 Task: Create a rule from the Routing list, Task moved to a section -> Set Priority in the project BoostTech , set the section as Done clear the priority
Action: Mouse moved to (377, 408)
Screenshot: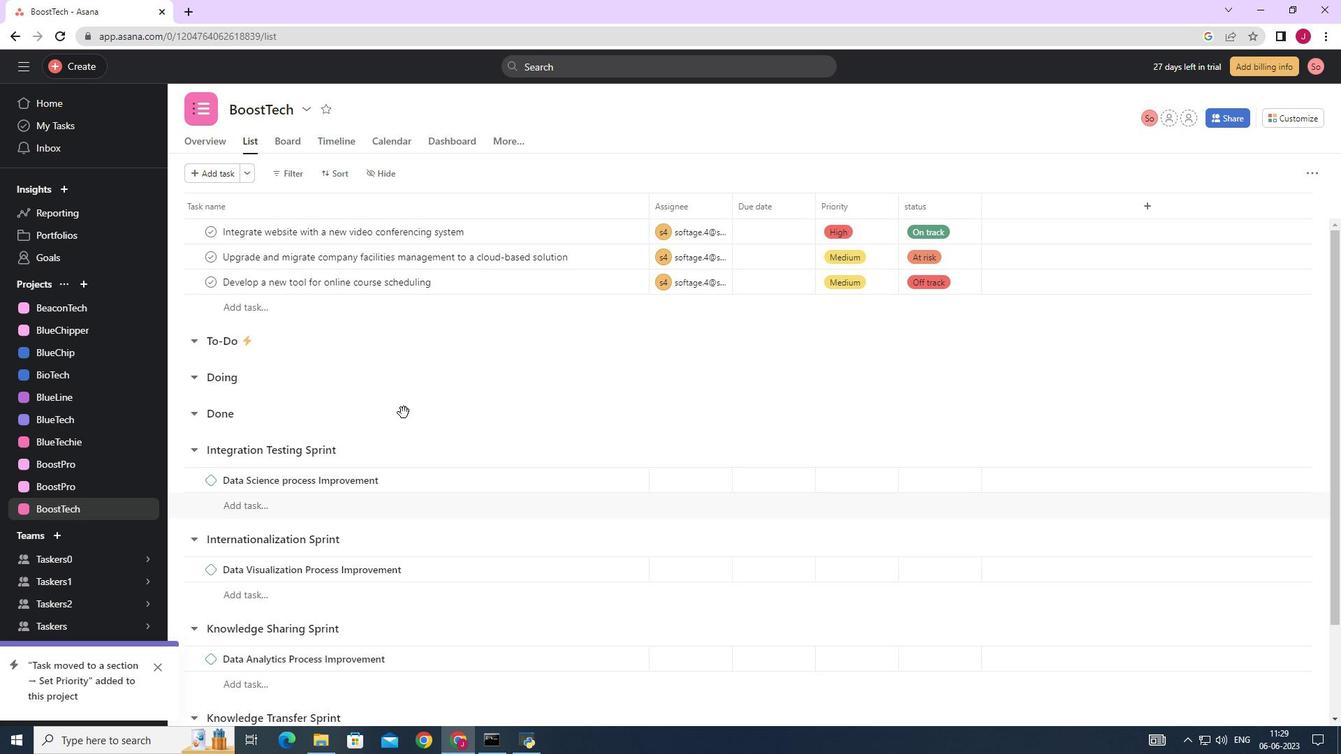 
Action: Mouse scrolled (377, 408) with delta (0, 0)
Screenshot: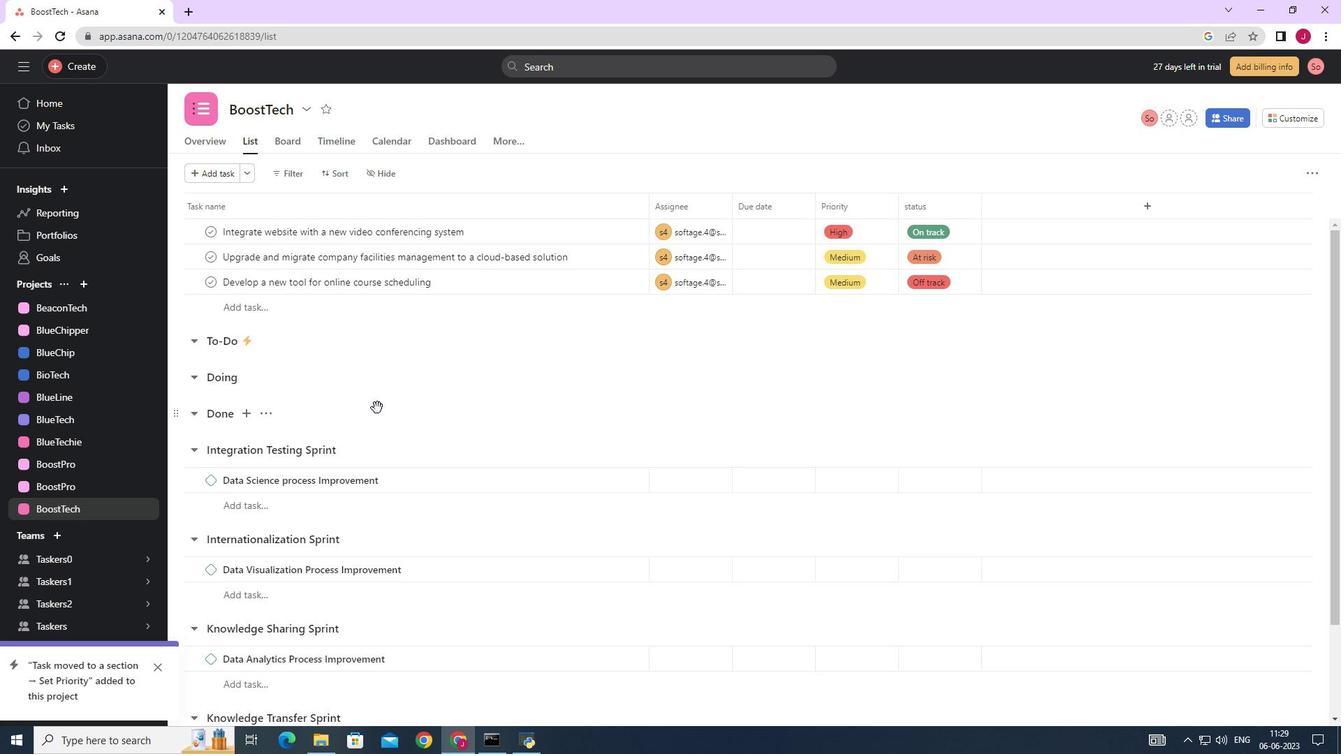 
Action: Mouse scrolled (377, 408) with delta (0, 0)
Screenshot: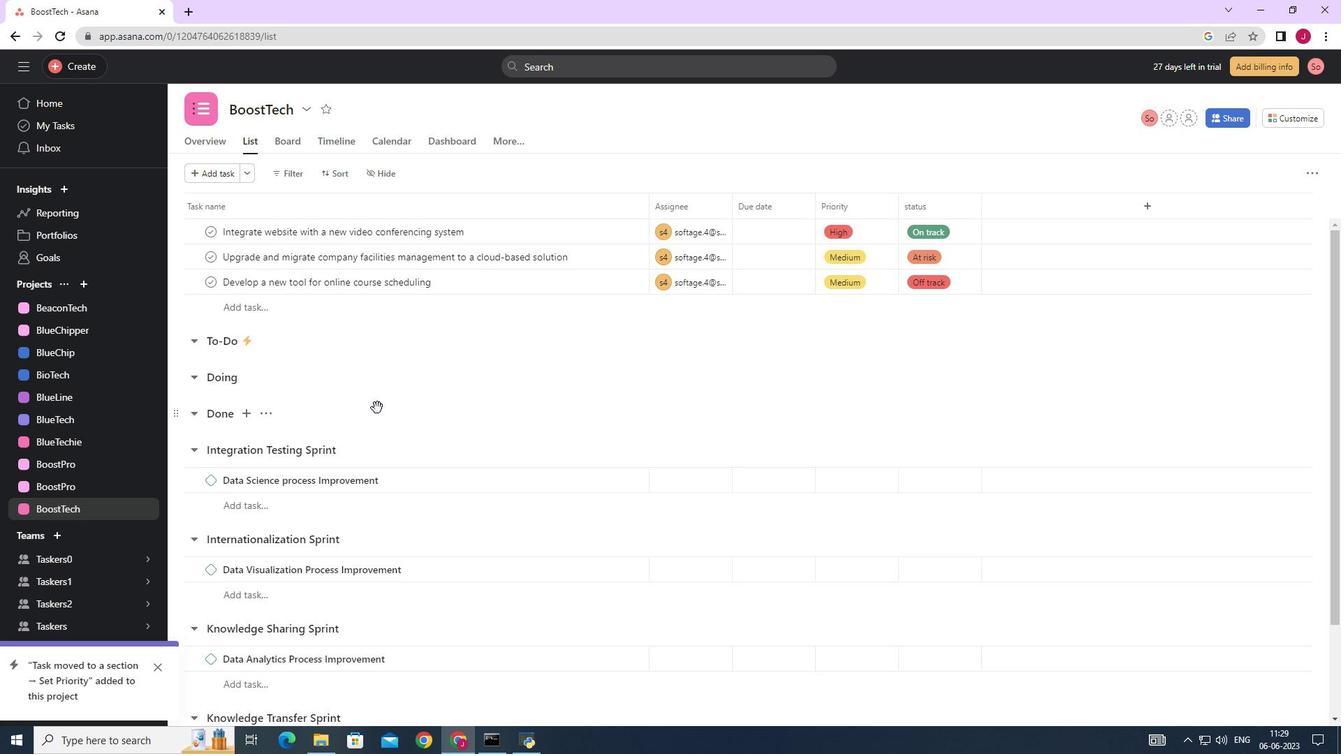
Action: Mouse scrolled (377, 408) with delta (0, 0)
Screenshot: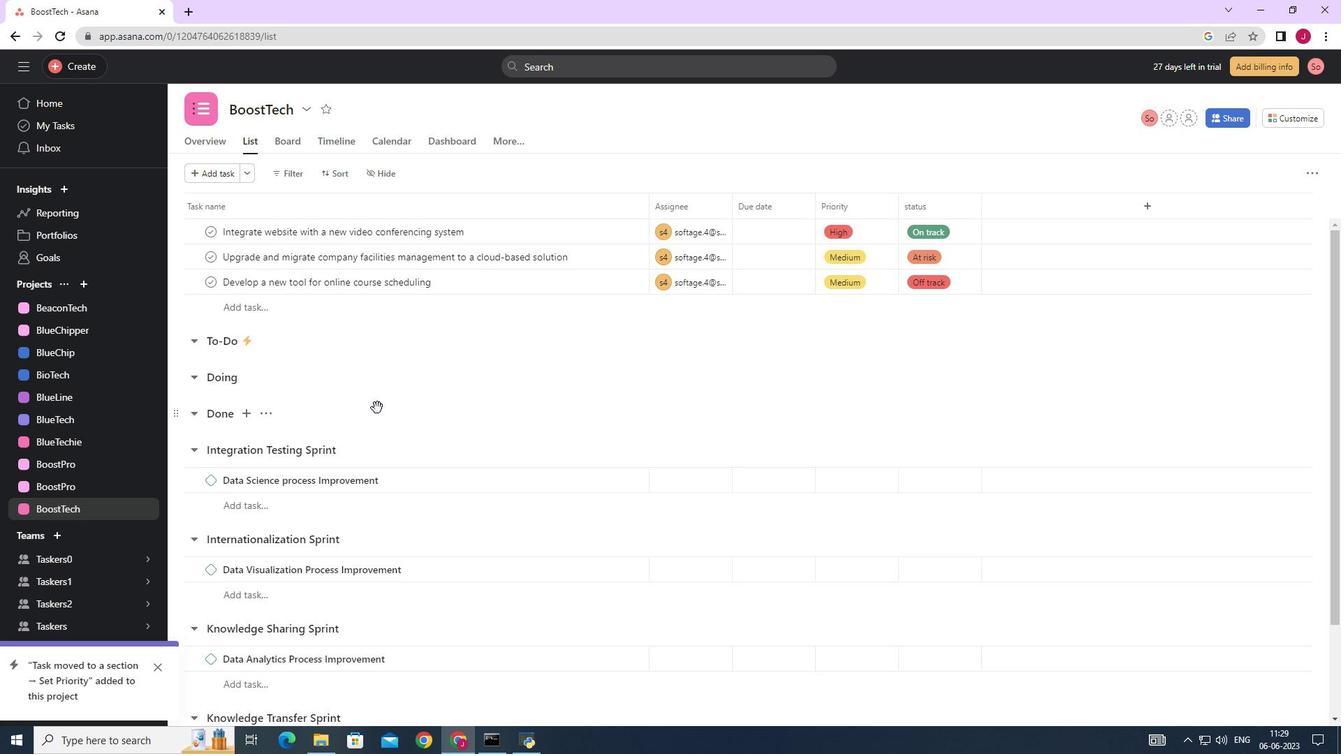 
Action: Mouse moved to (1296, 113)
Screenshot: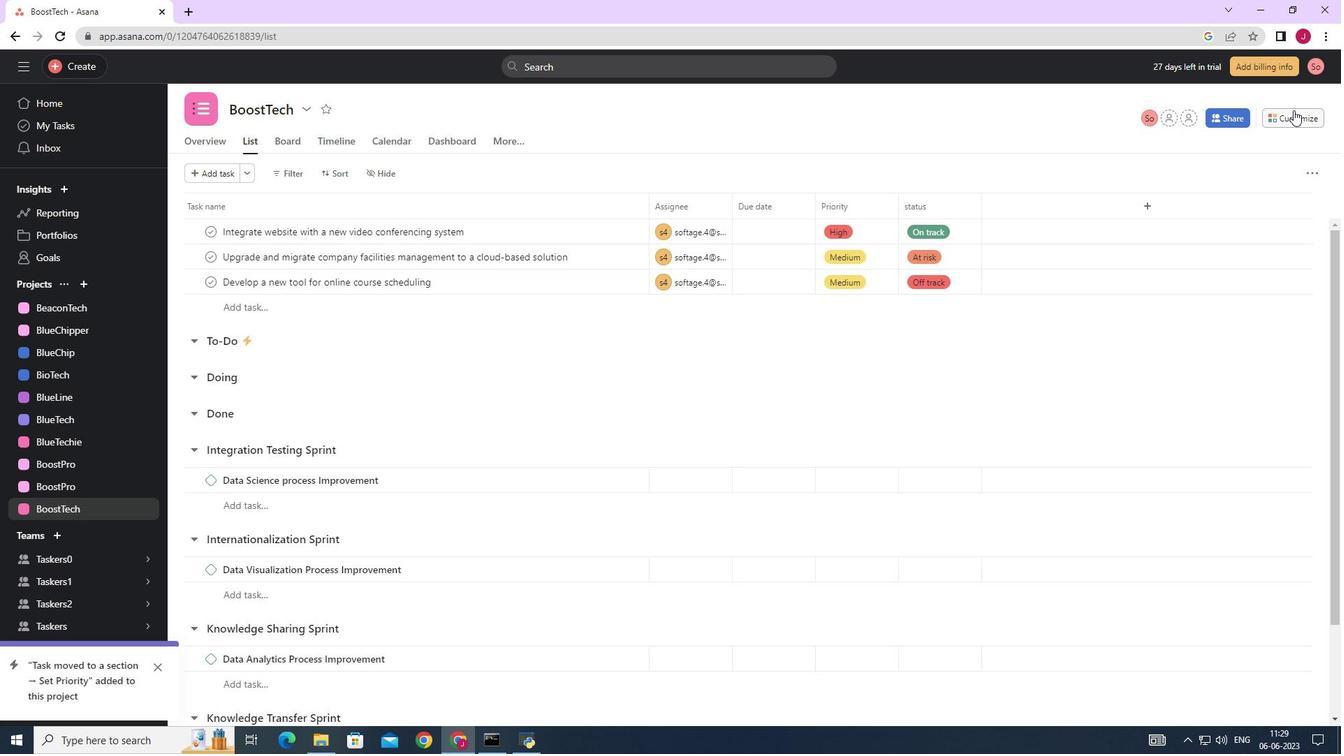
Action: Mouse pressed left at (1296, 113)
Screenshot: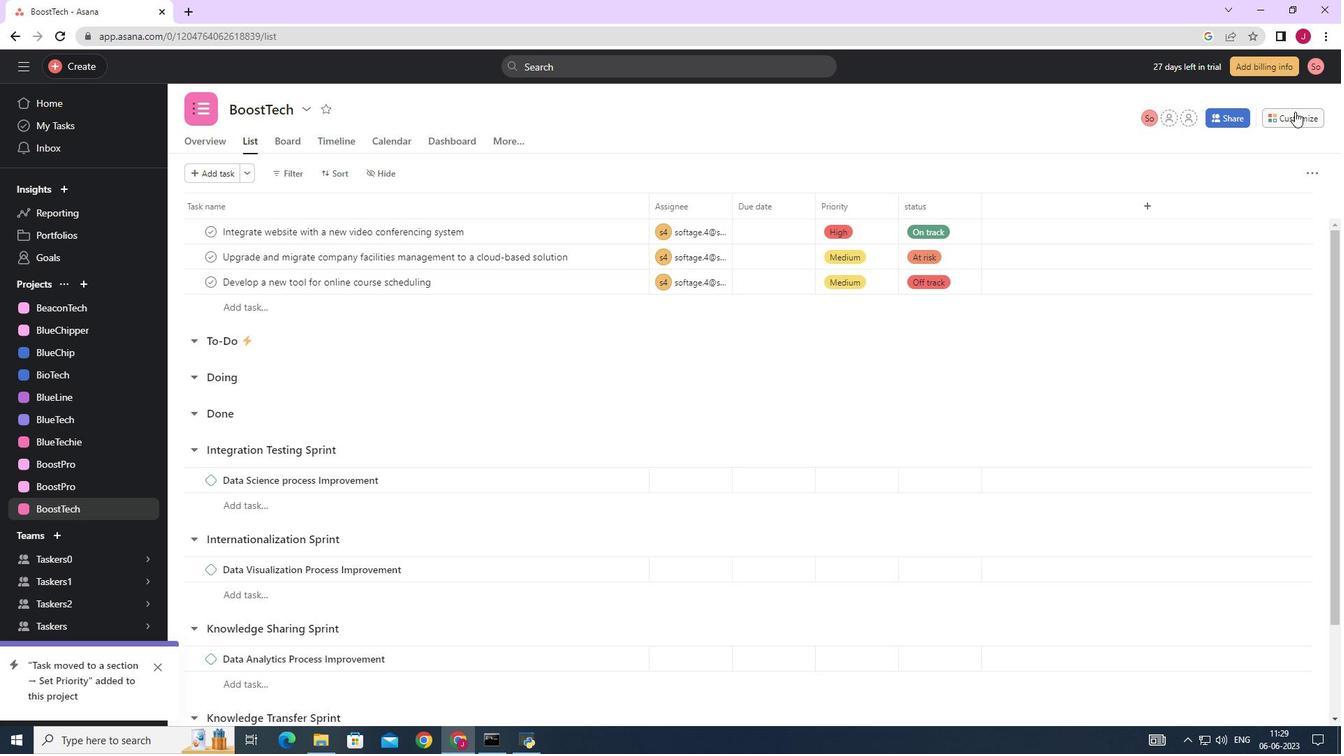 
Action: Mouse moved to (1051, 308)
Screenshot: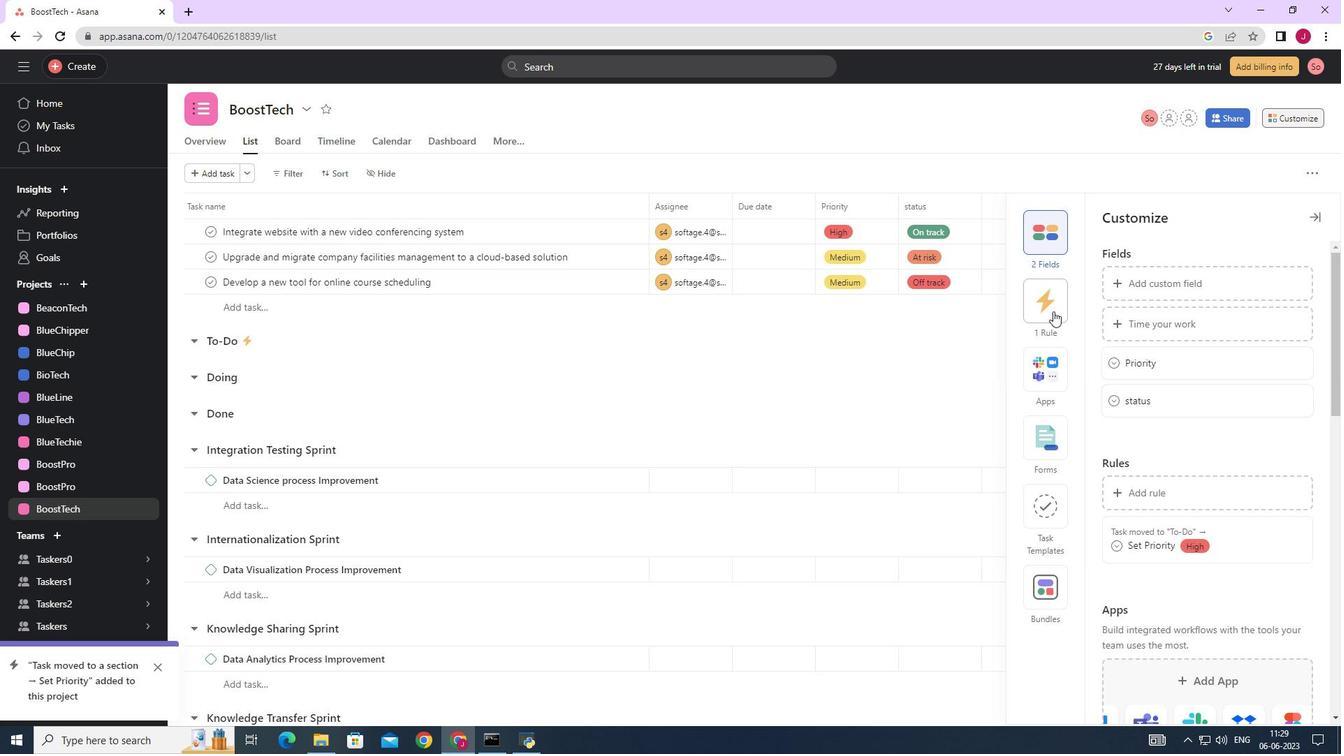 
Action: Mouse pressed left at (1051, 308)
Screenshot: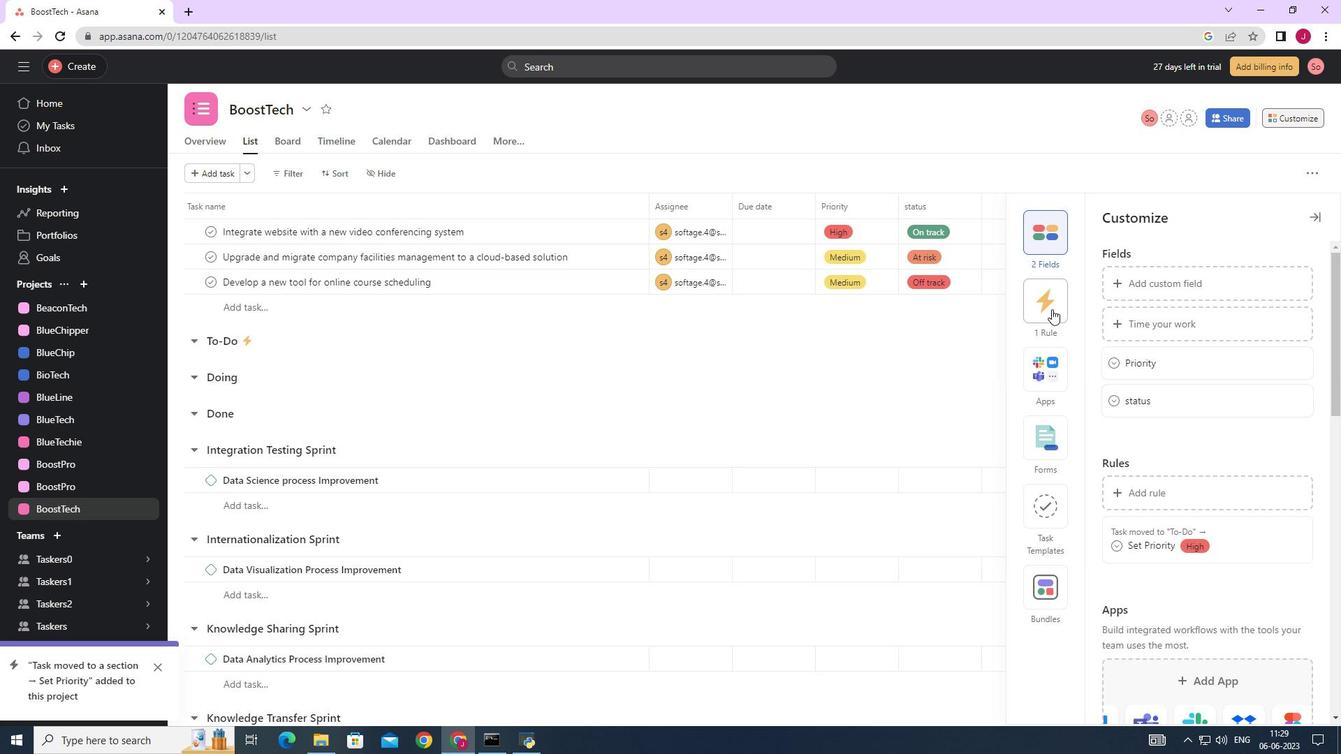 
Action: Mouse moved to (1156, 282)
Screenshot: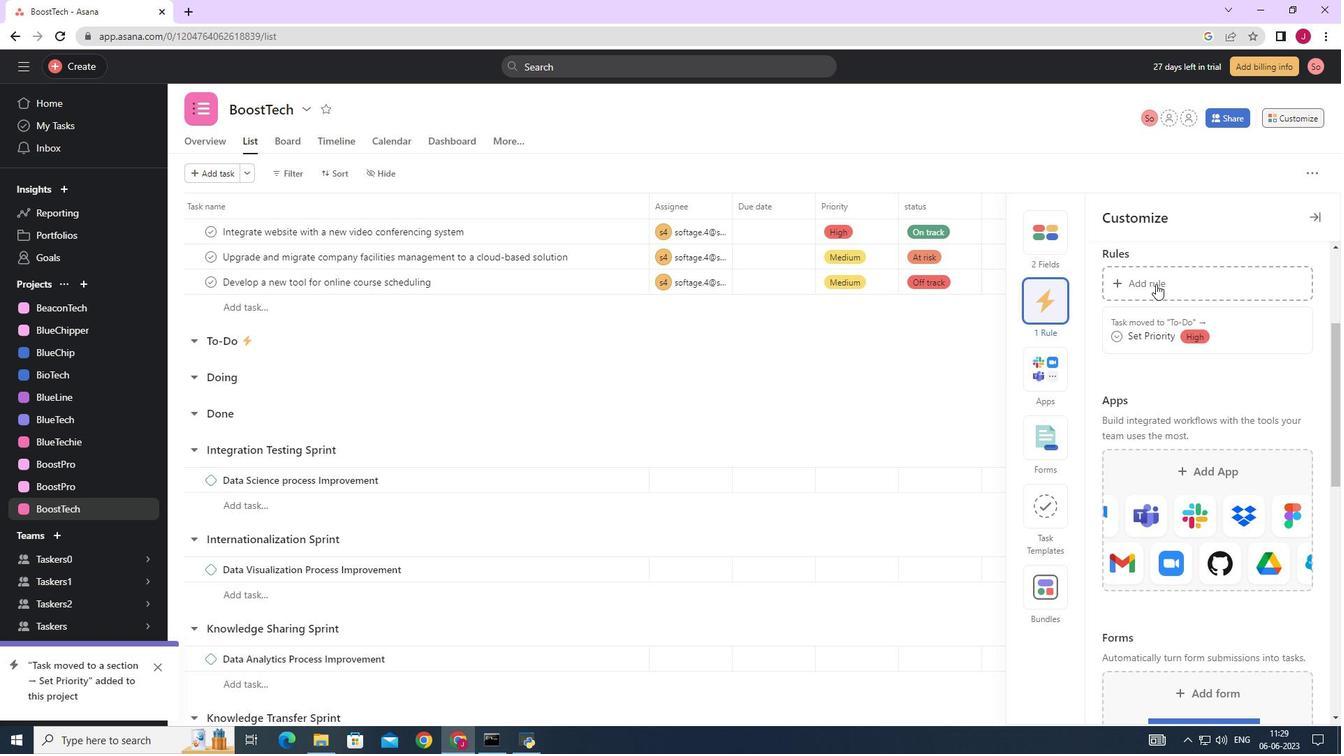
Action: Mouse pressed left at (1156, 282)
Screenshot: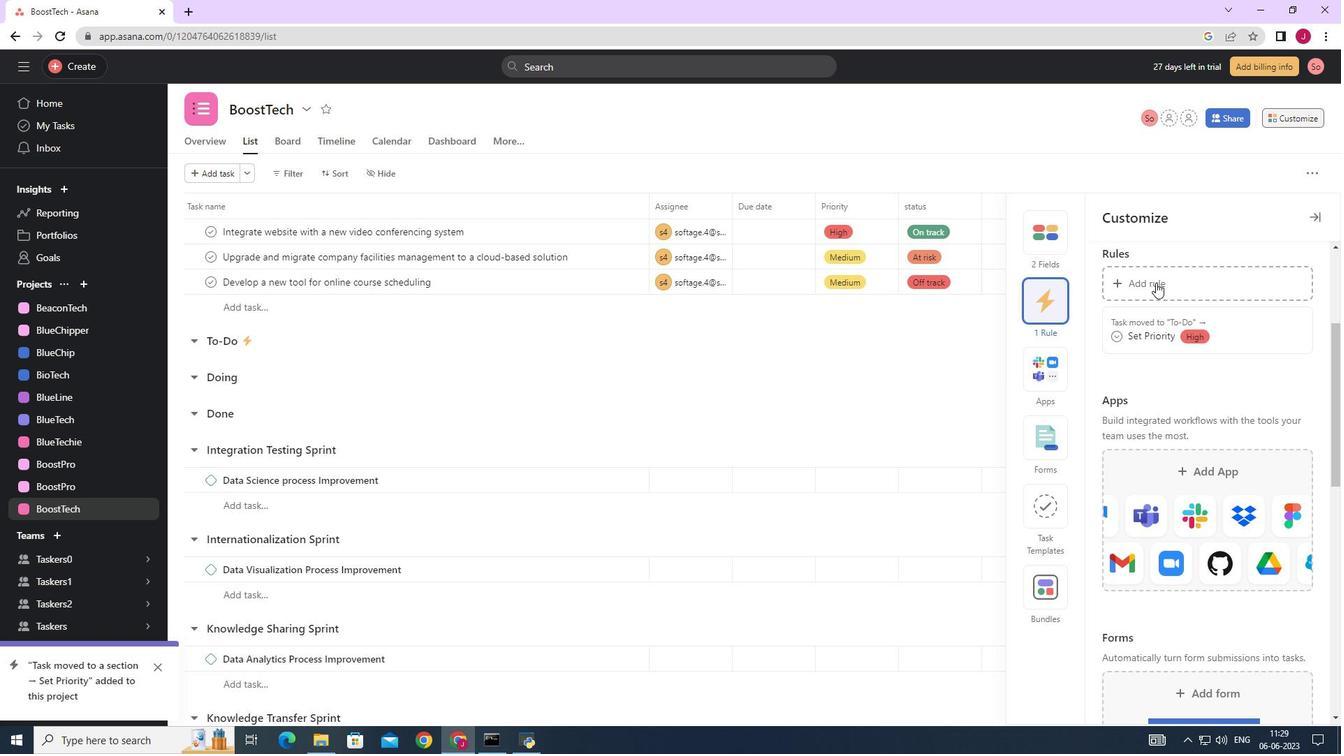 
Action: Mouse moved to (303, 188)
Screenshot: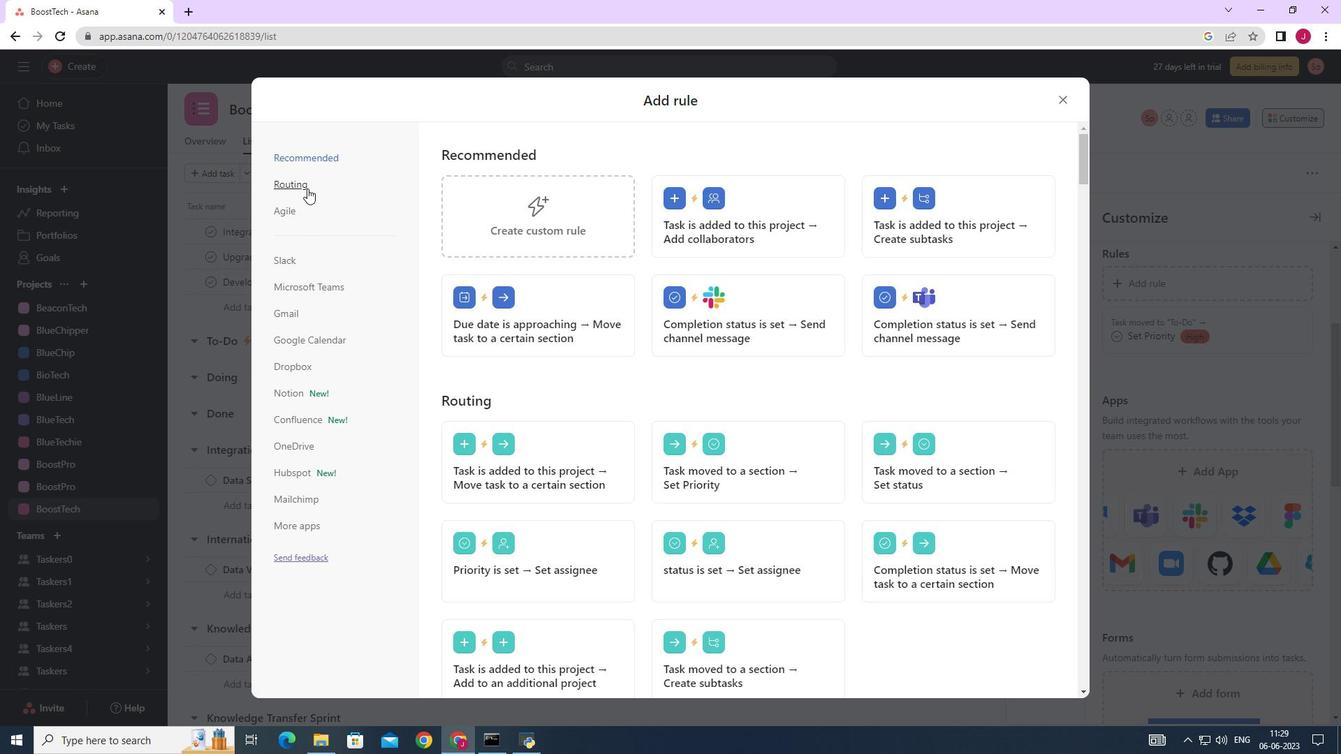 
Action: Mouse pressed left at (303, 188)
Screenshot: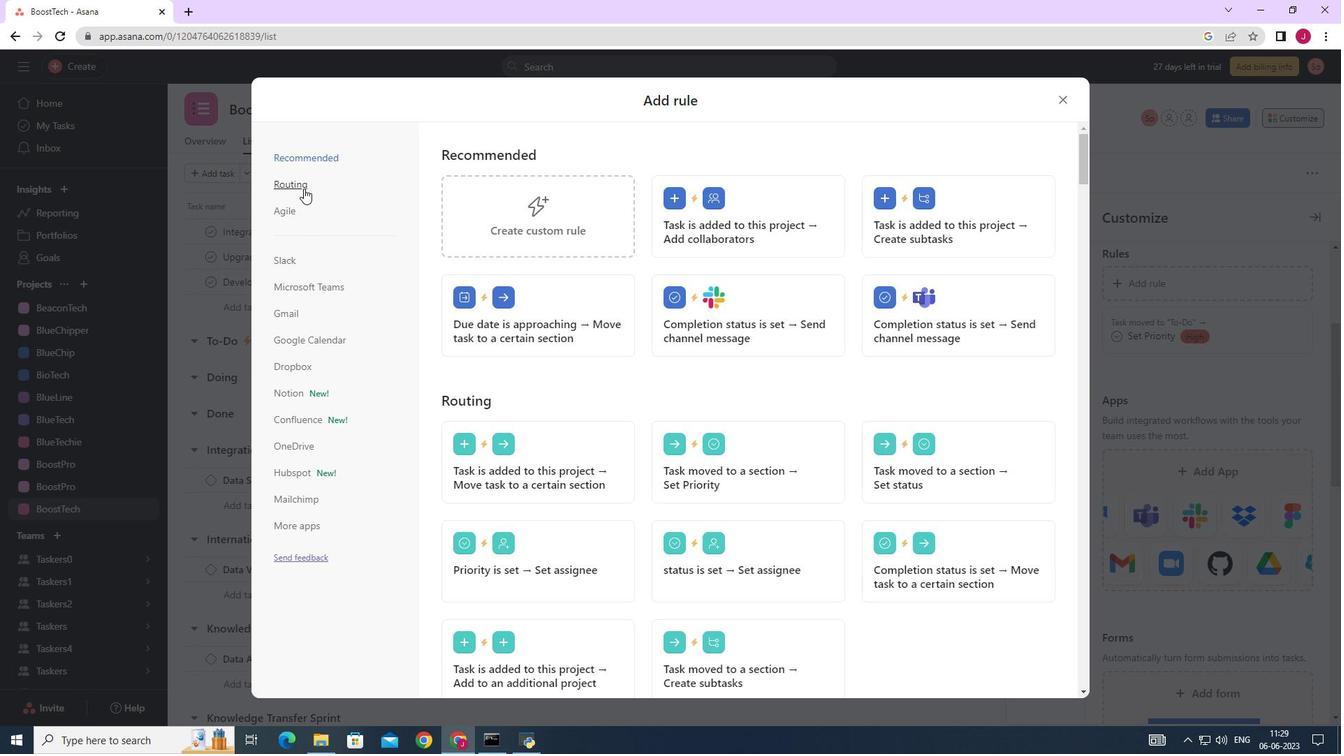 
Action: Mouse moved to (721, 210)
Screenshot: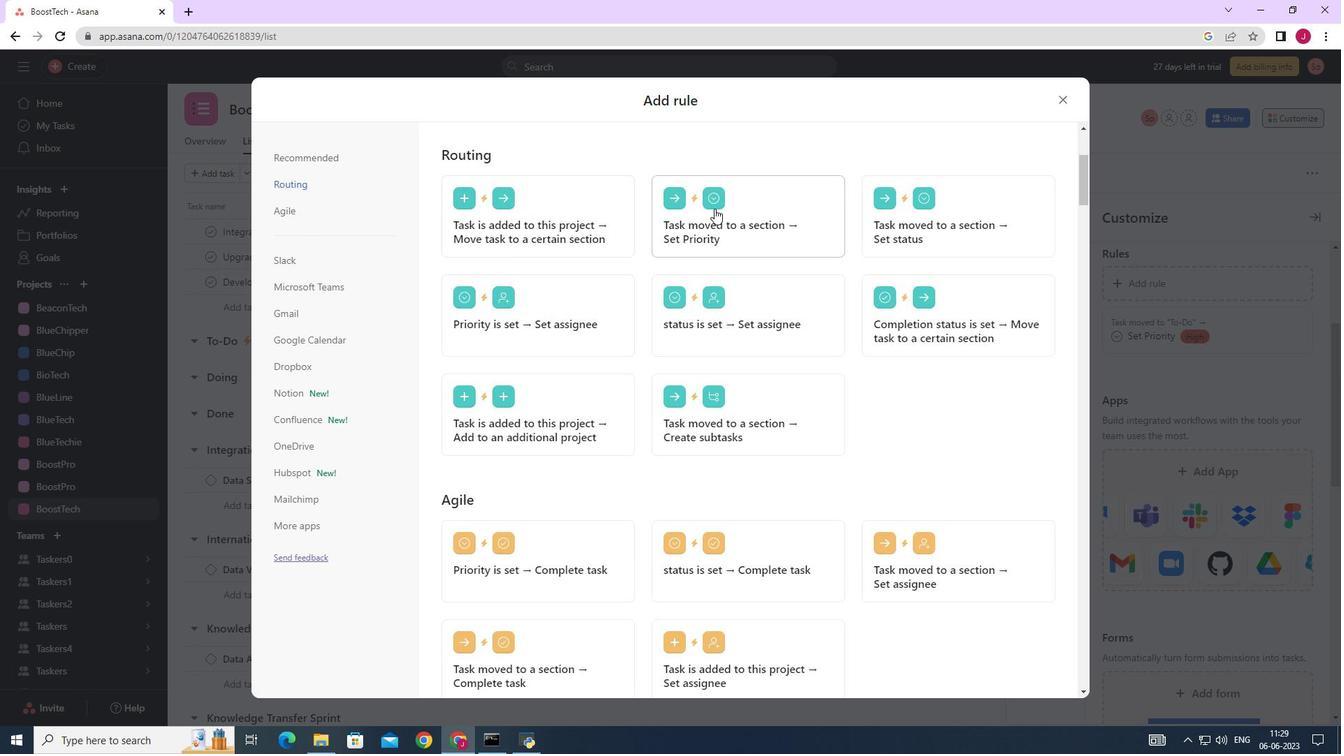 
Action: Mouse pressed left at (721, 210)
Screenshot: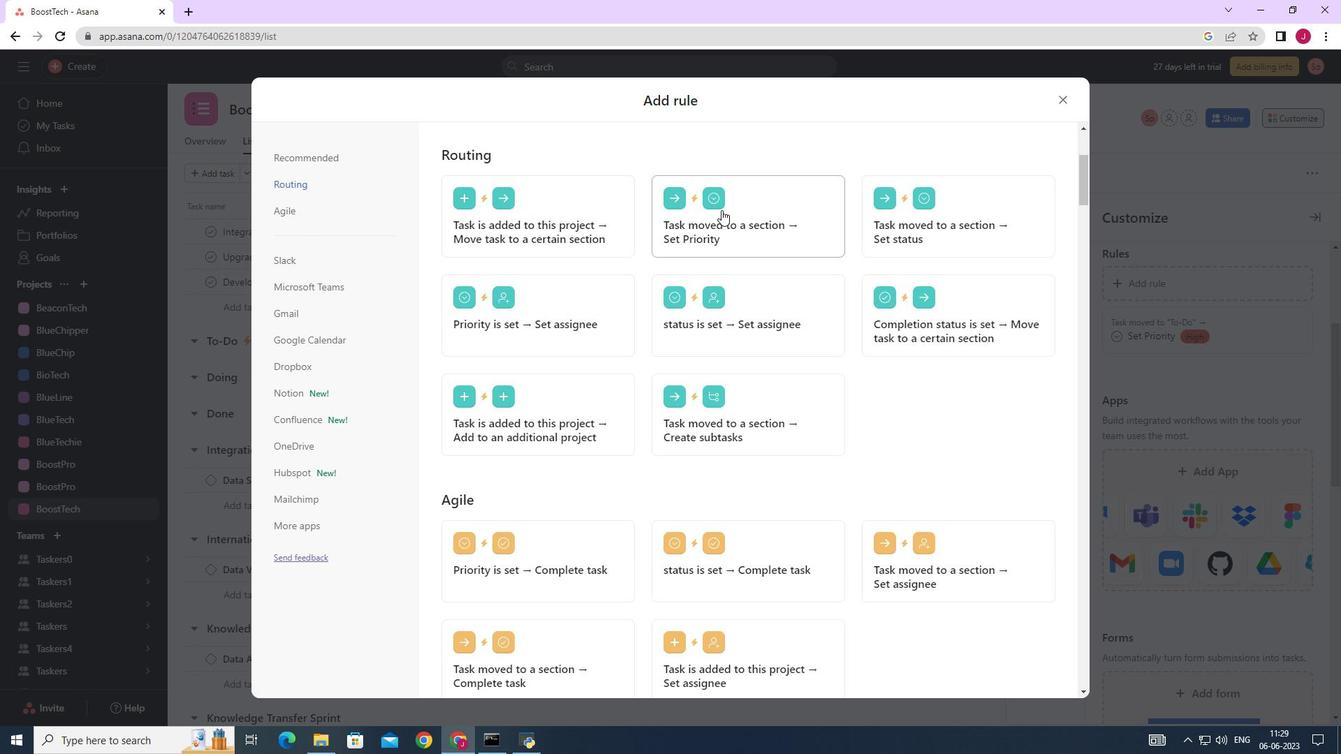 
Action: Mouse moved to (509, 385)
Screenshot: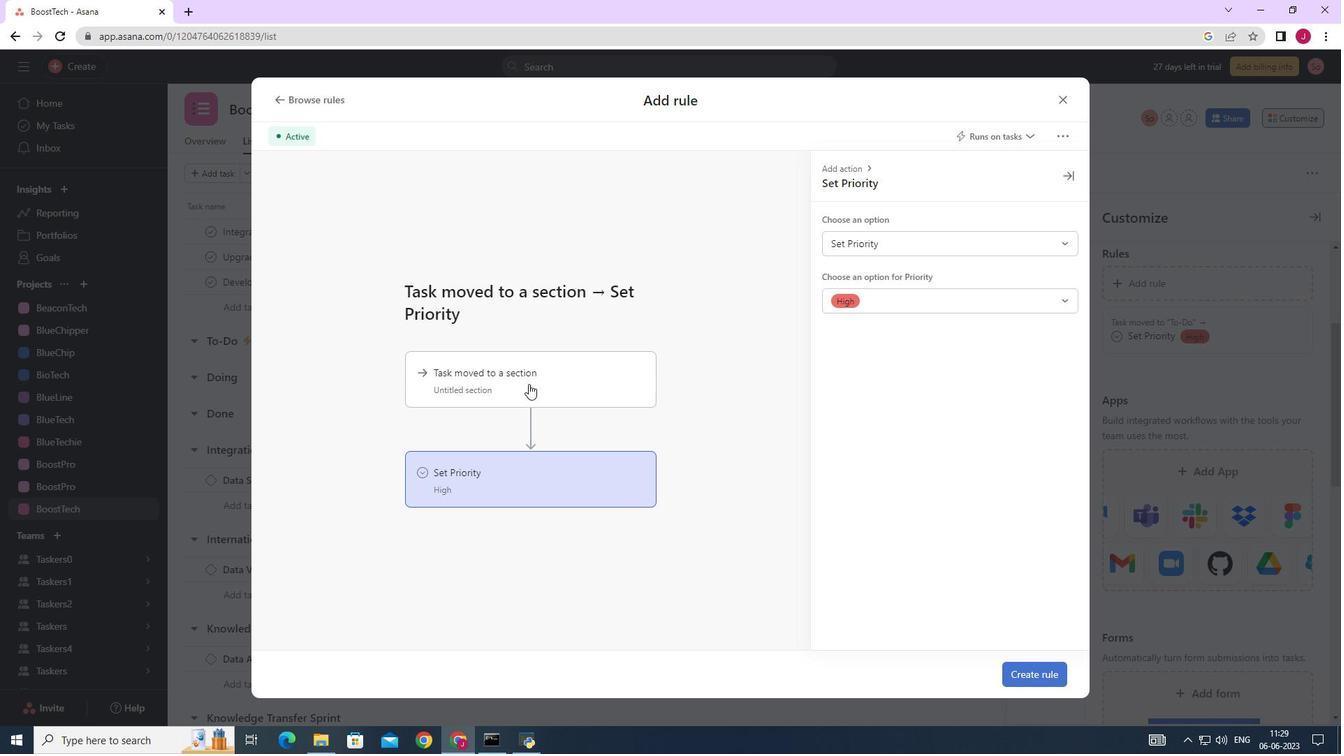 
Action: Mouse pressed left at (509, 385)
Screenshot: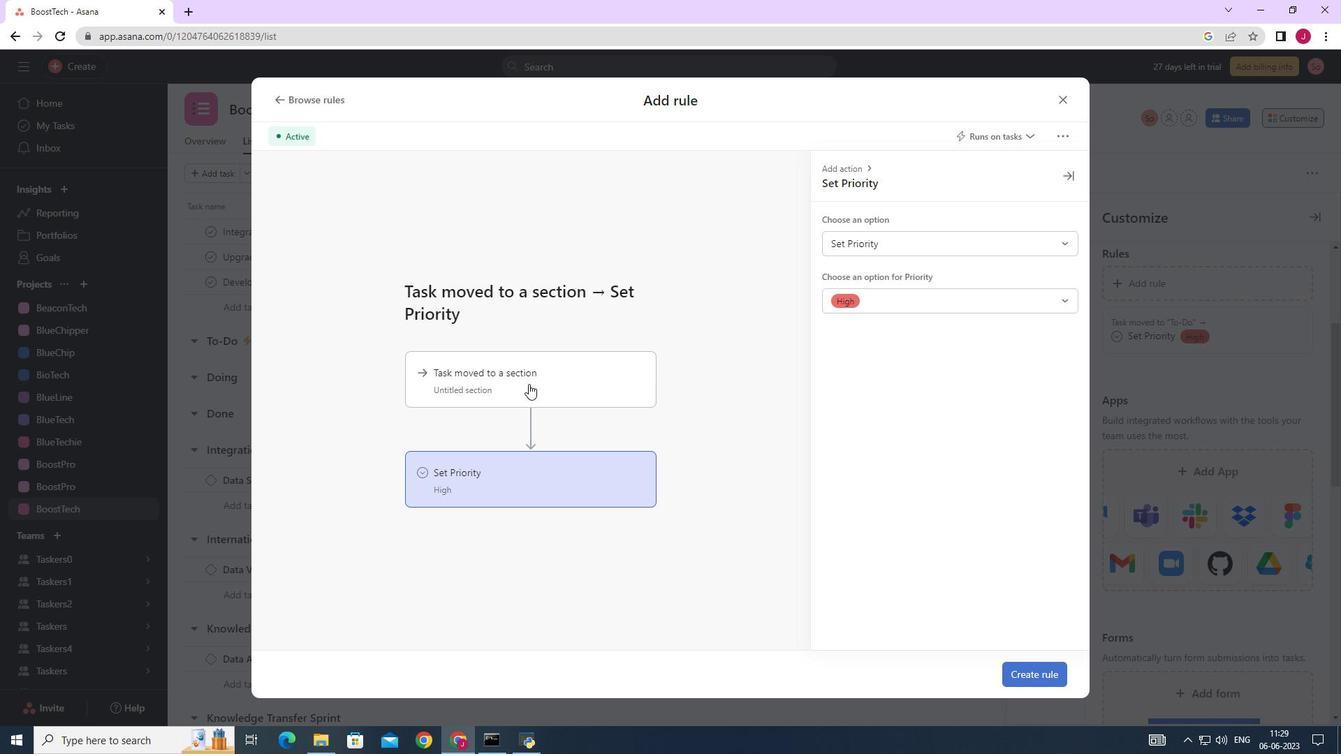 
Action: Mouse moved to (887, 234)
Screenshot: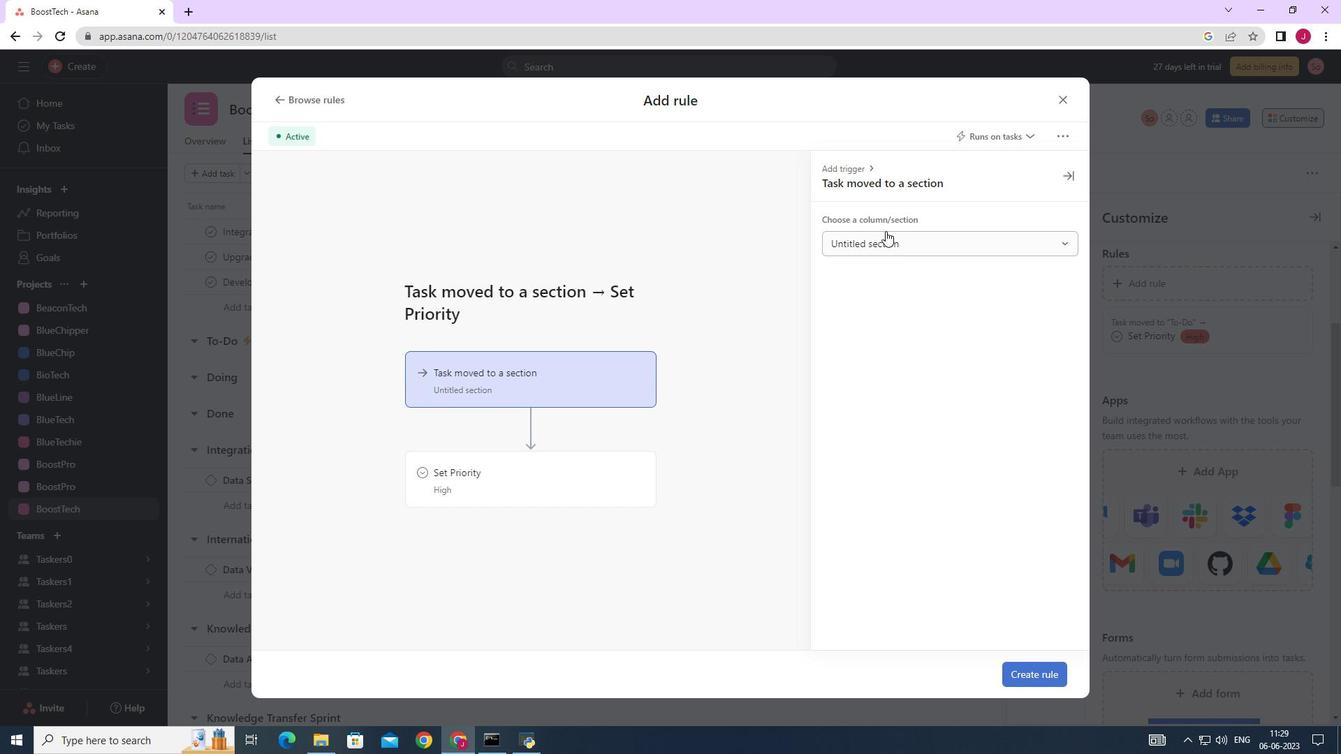 
Action: Mouse pressed left at (887, 234)
Screenshot: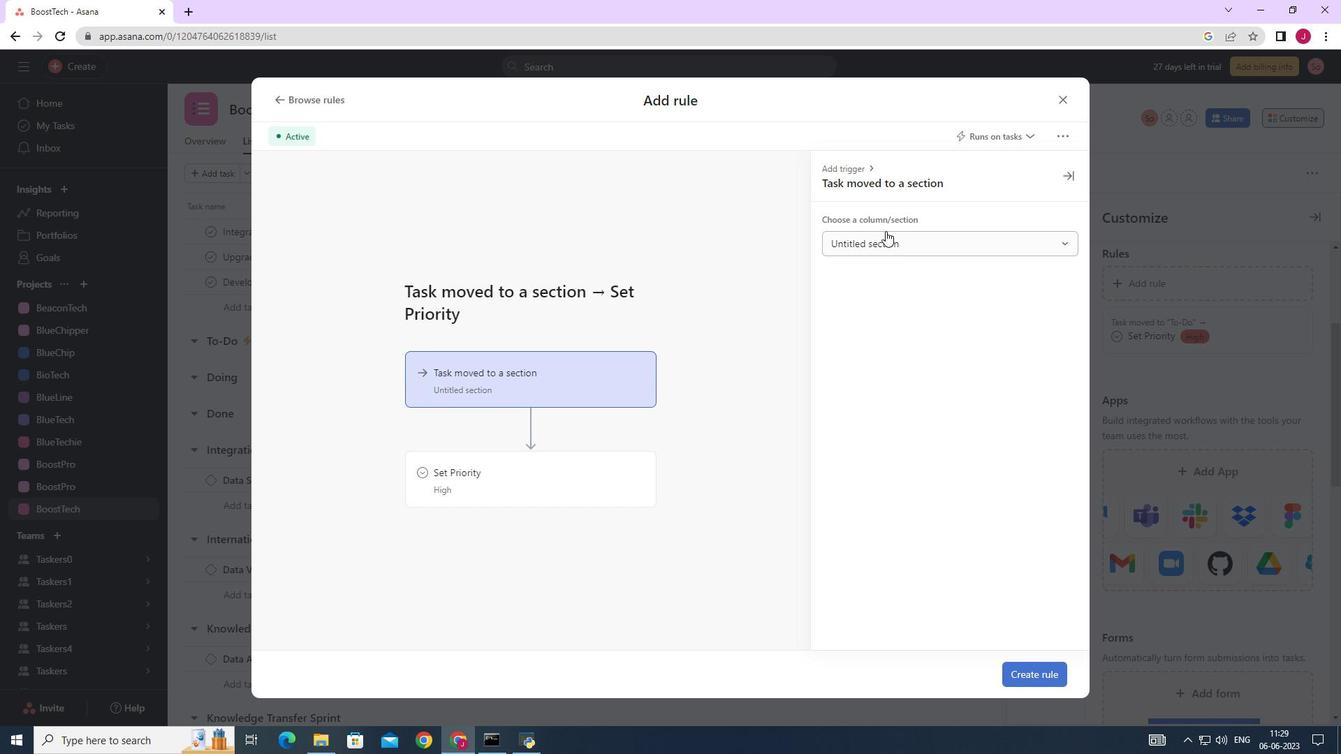 
Action: Mouse moved to (858, 345)
Screenshot: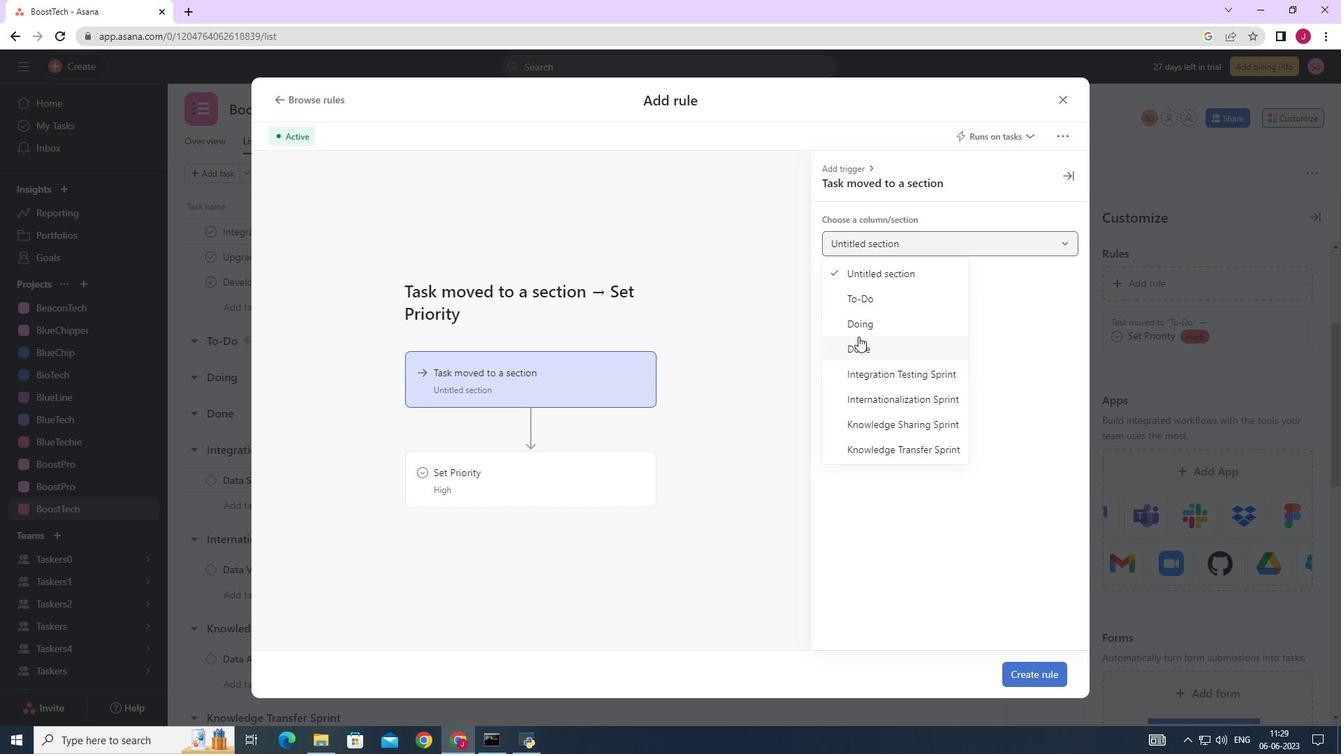 
Action: Mouse pressed left at (858, 345)
Screenshot: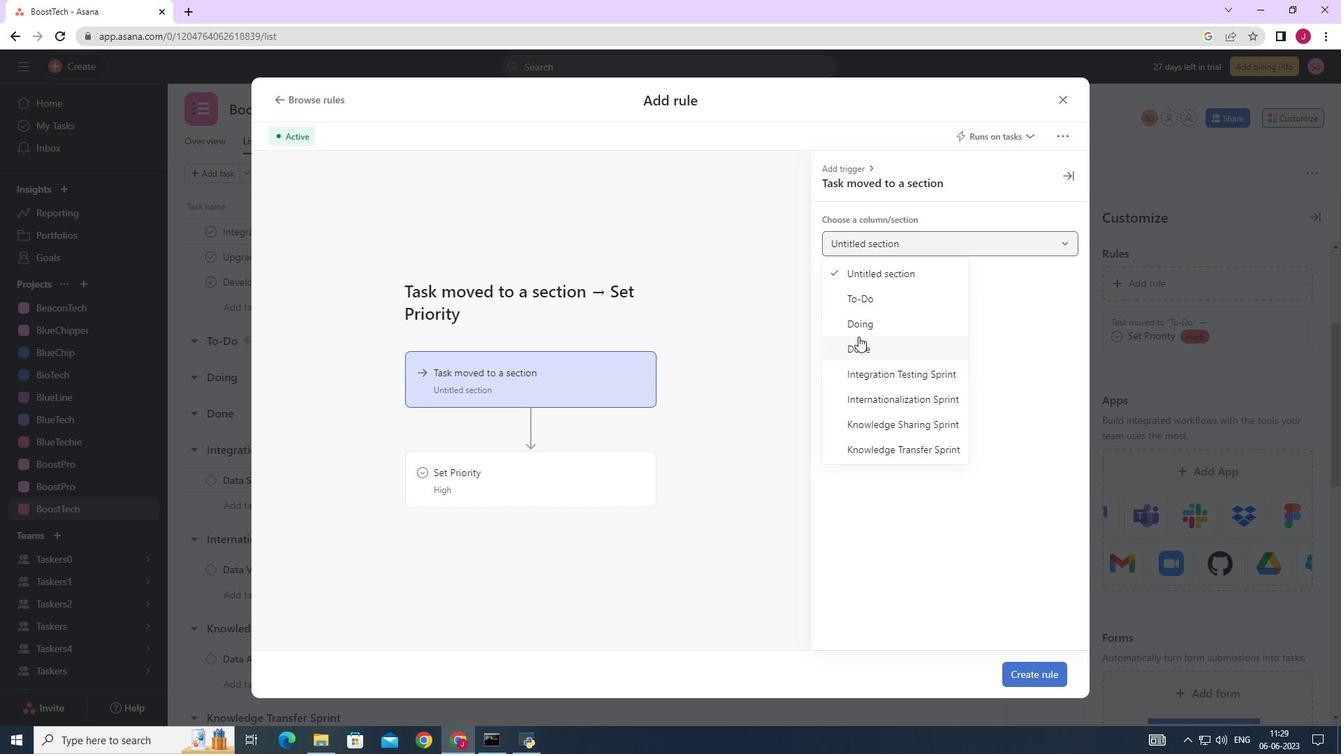 
Action: Mouse moved to (501, 480)
Screenshot: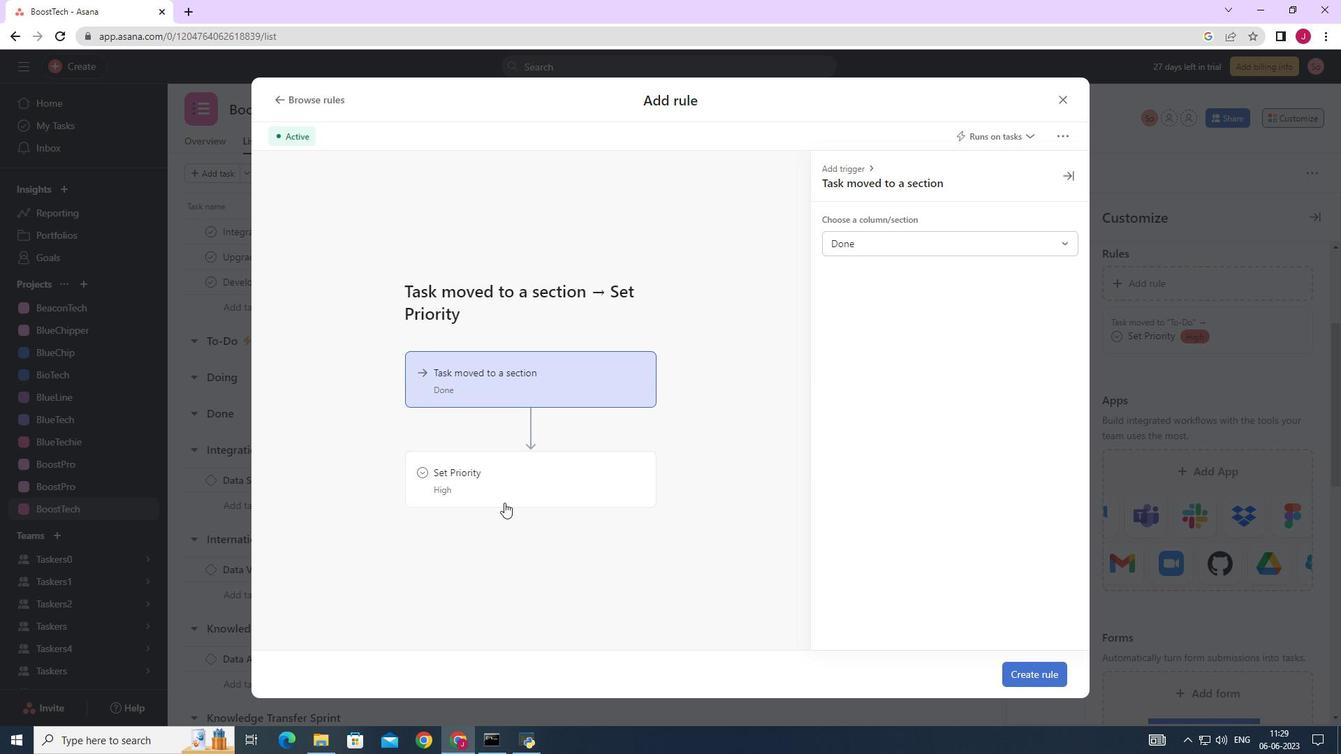 
Action: Mouse pressed left at (501, 480)
Screenshot: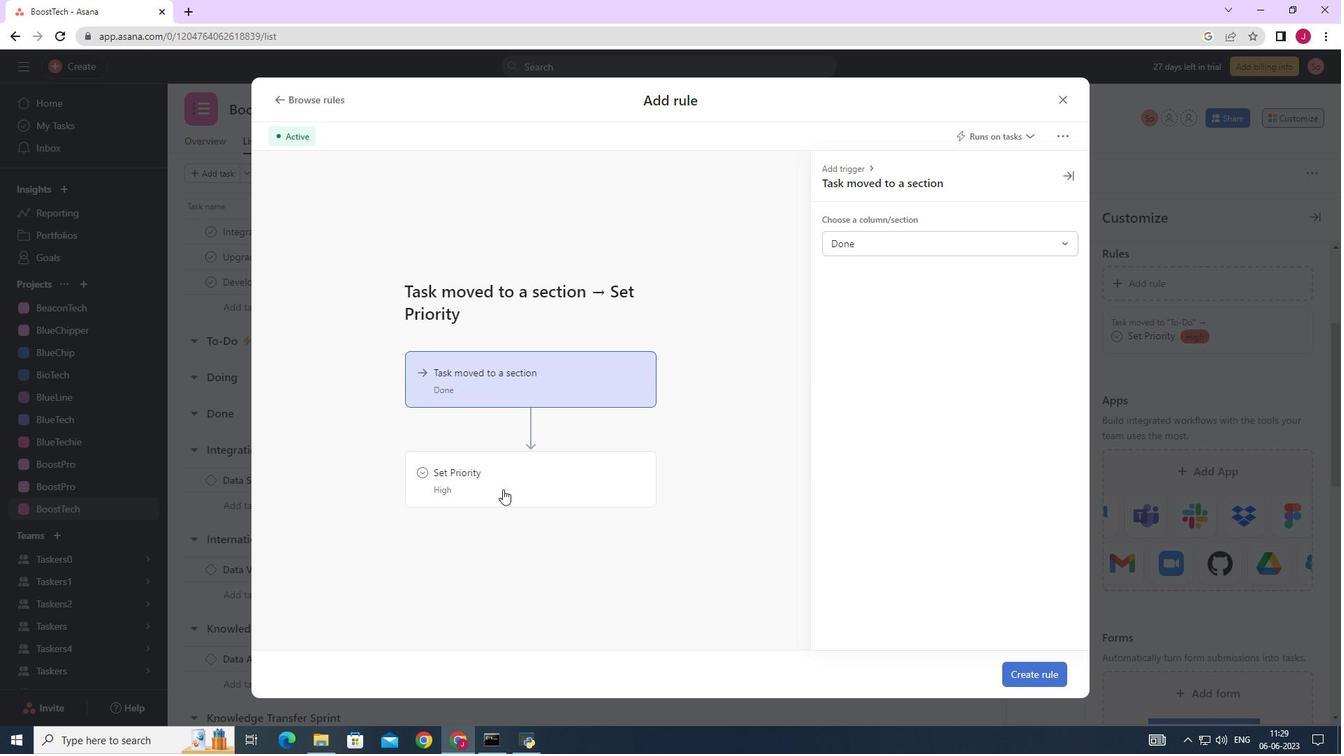 
Action: Mouse moved to (869, 241)
Screenshot: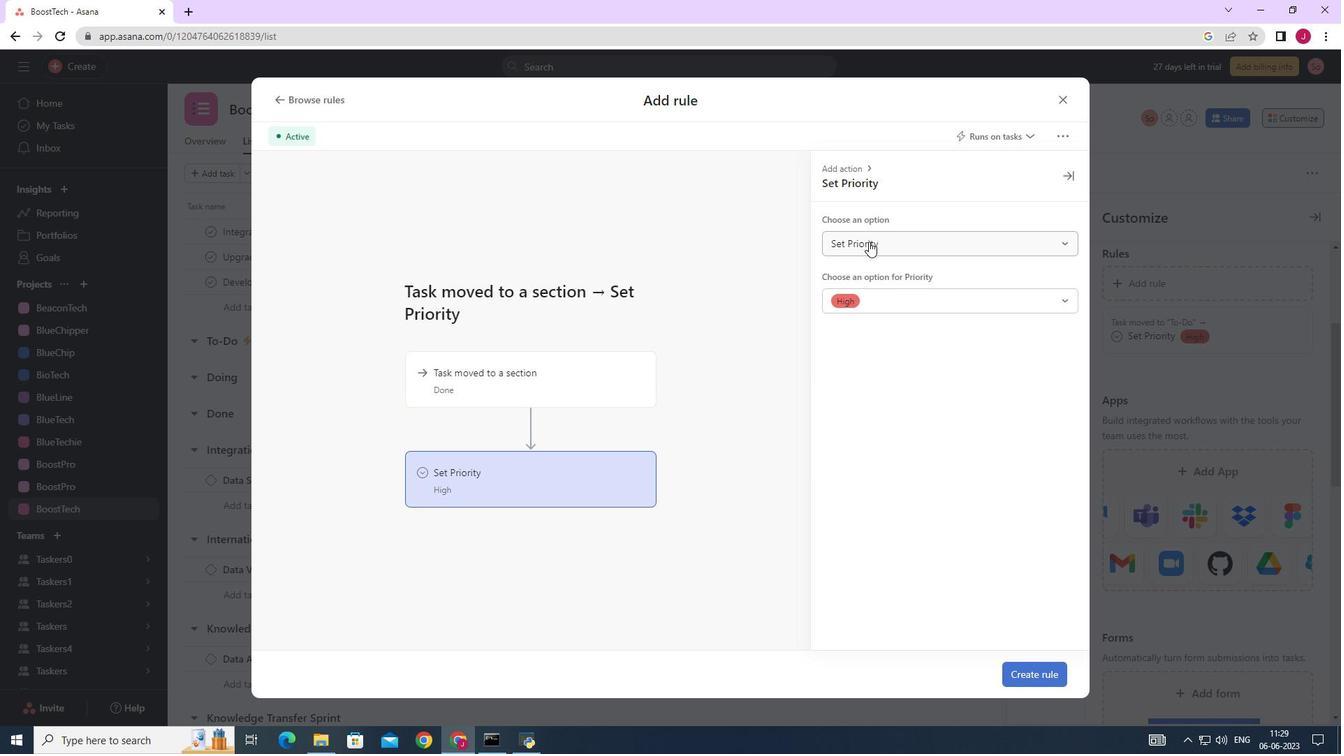 
Action: Mouse pressed left at (869, 241)
Screenshot: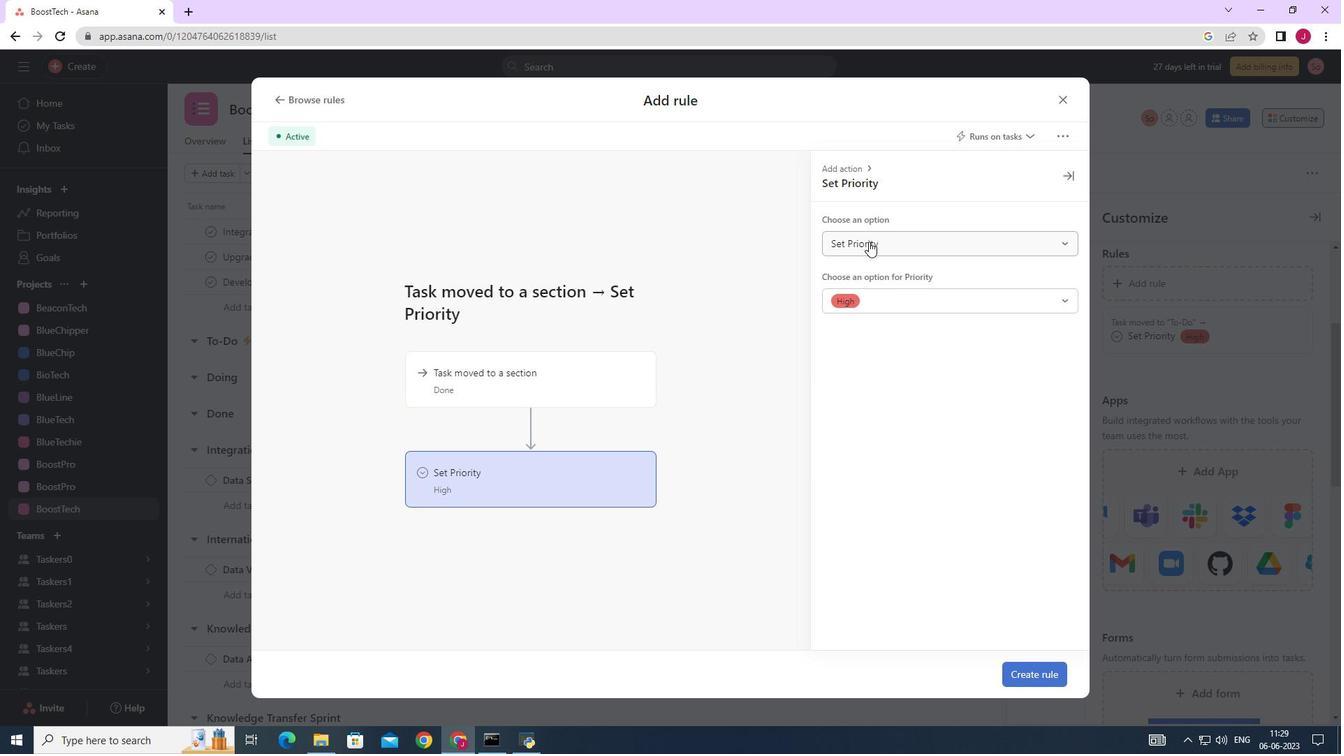 
Action: Mouse moved to (870, 294)
Screenshot: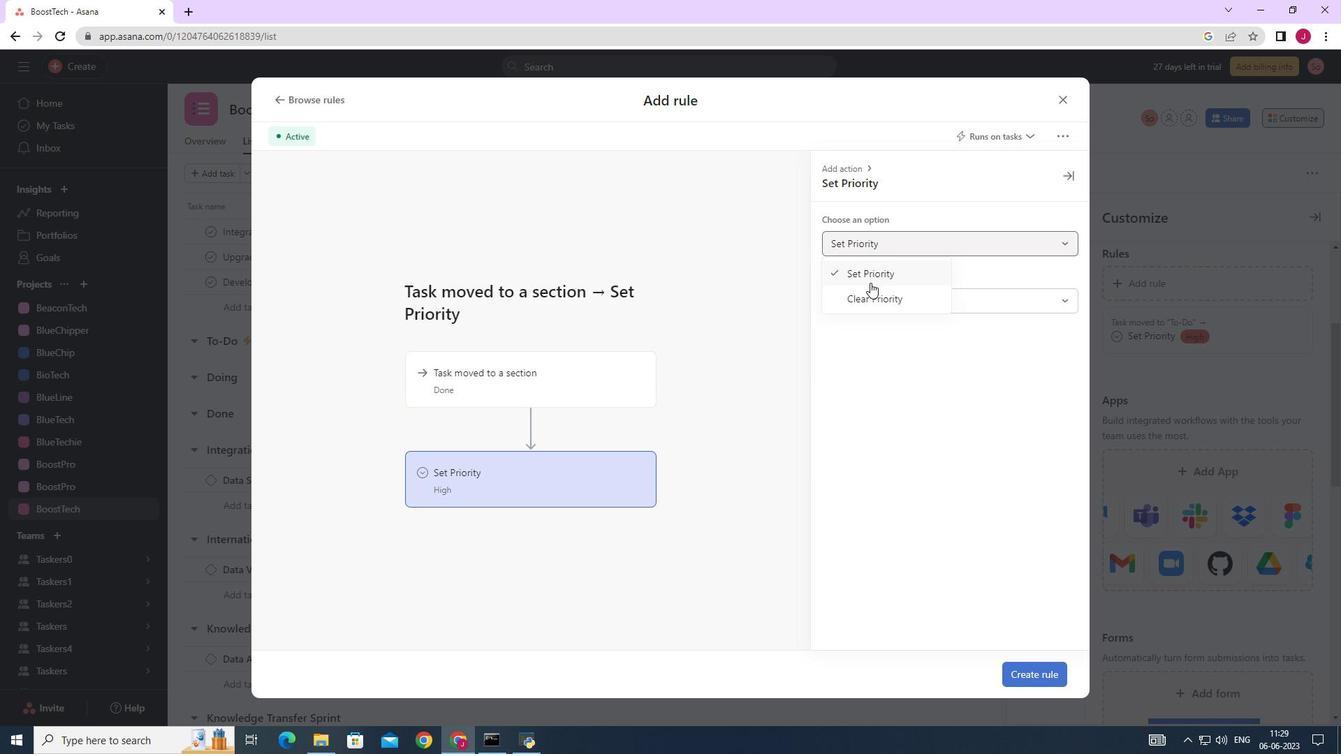 
Action: Mouse pressed left at (870, 294)
Screenshot: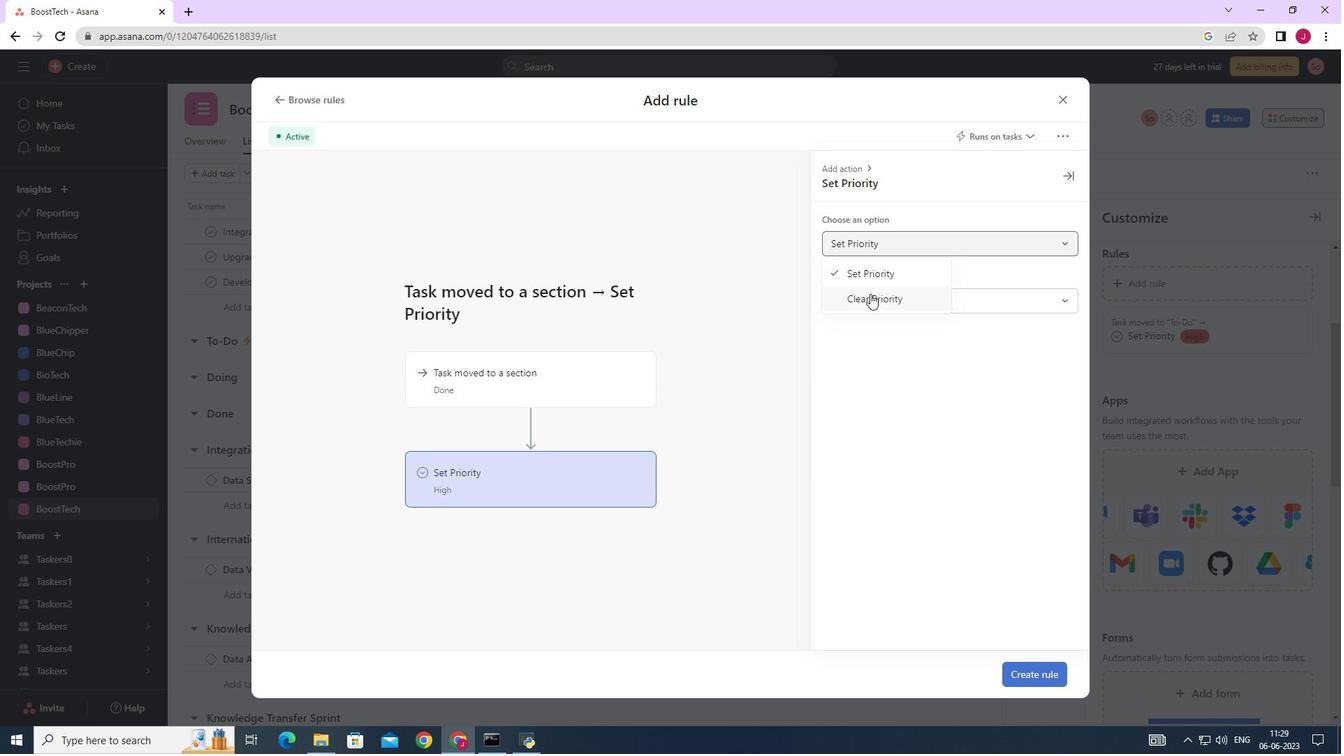 
Action: Mouse moved to (552, 473)
Screenshot: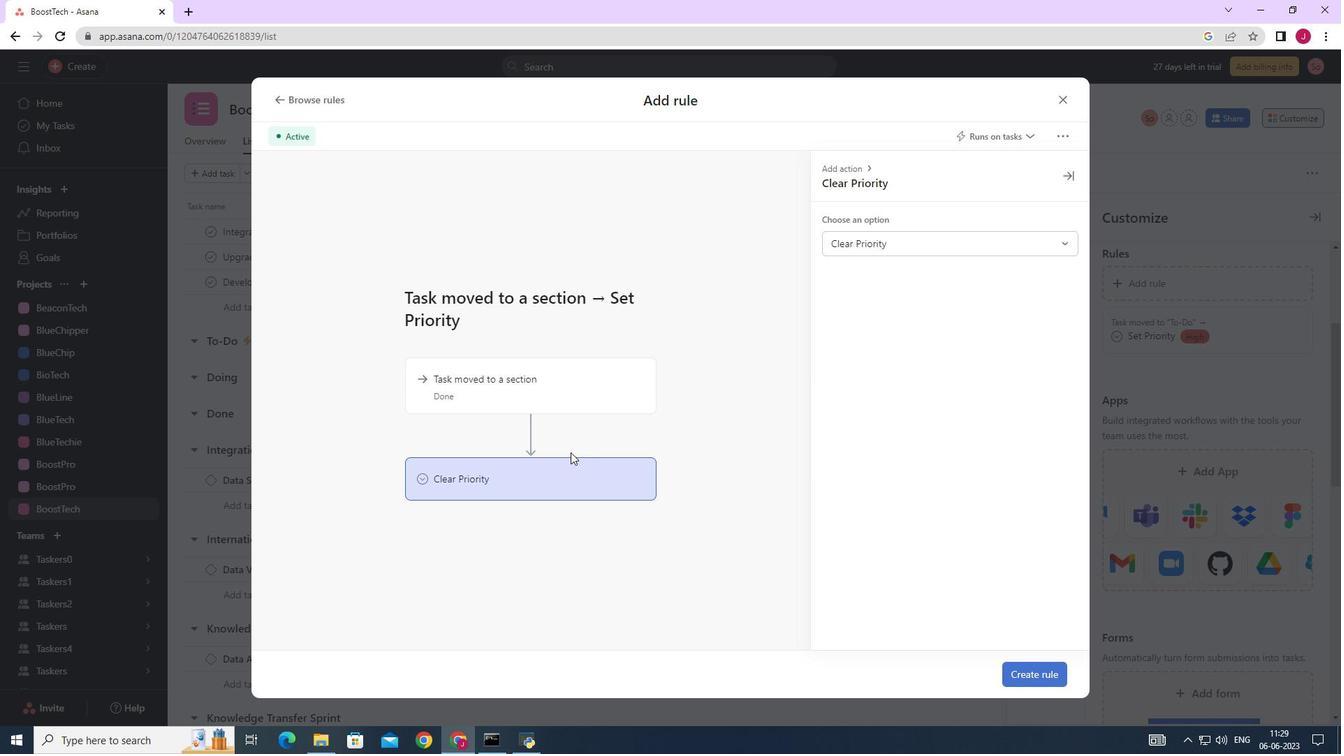 
Action: Mouse pressed left at (552, 473)
Screenshot: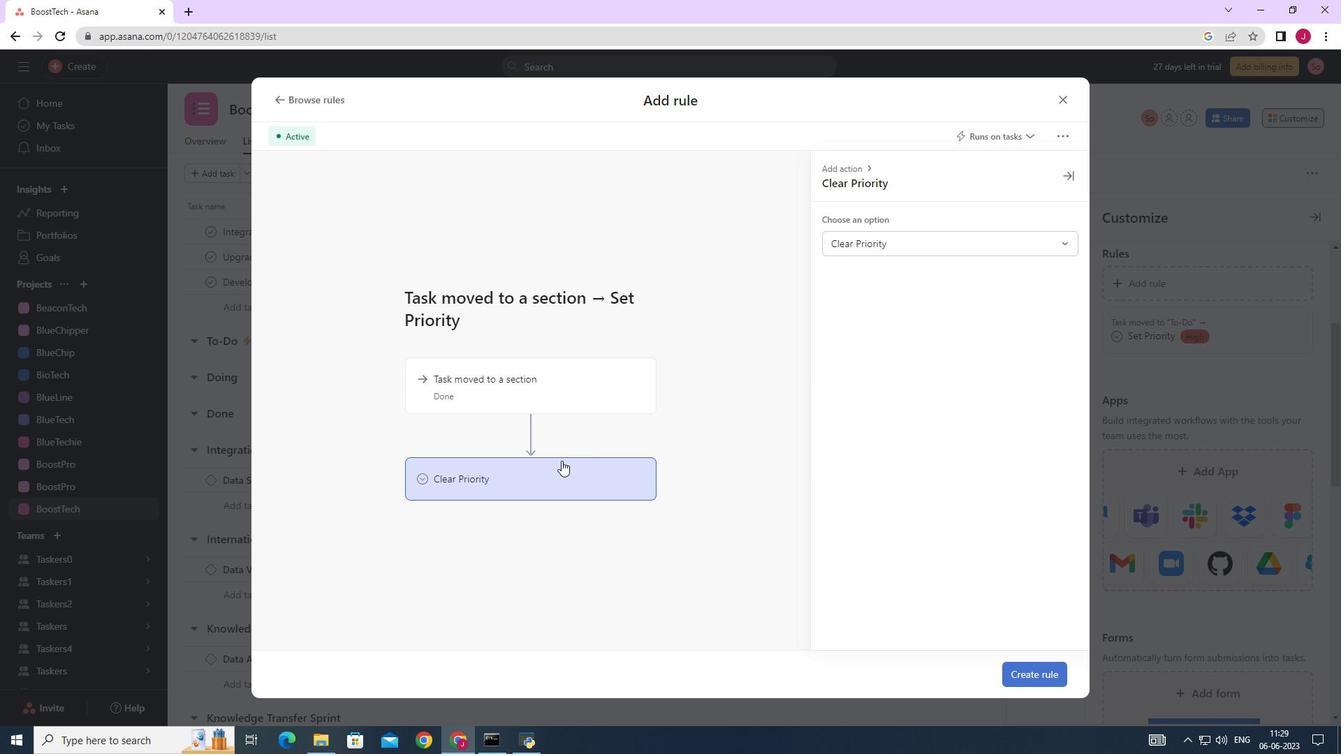 
Action: Mouse moved to (1037, 672)
Screenshot: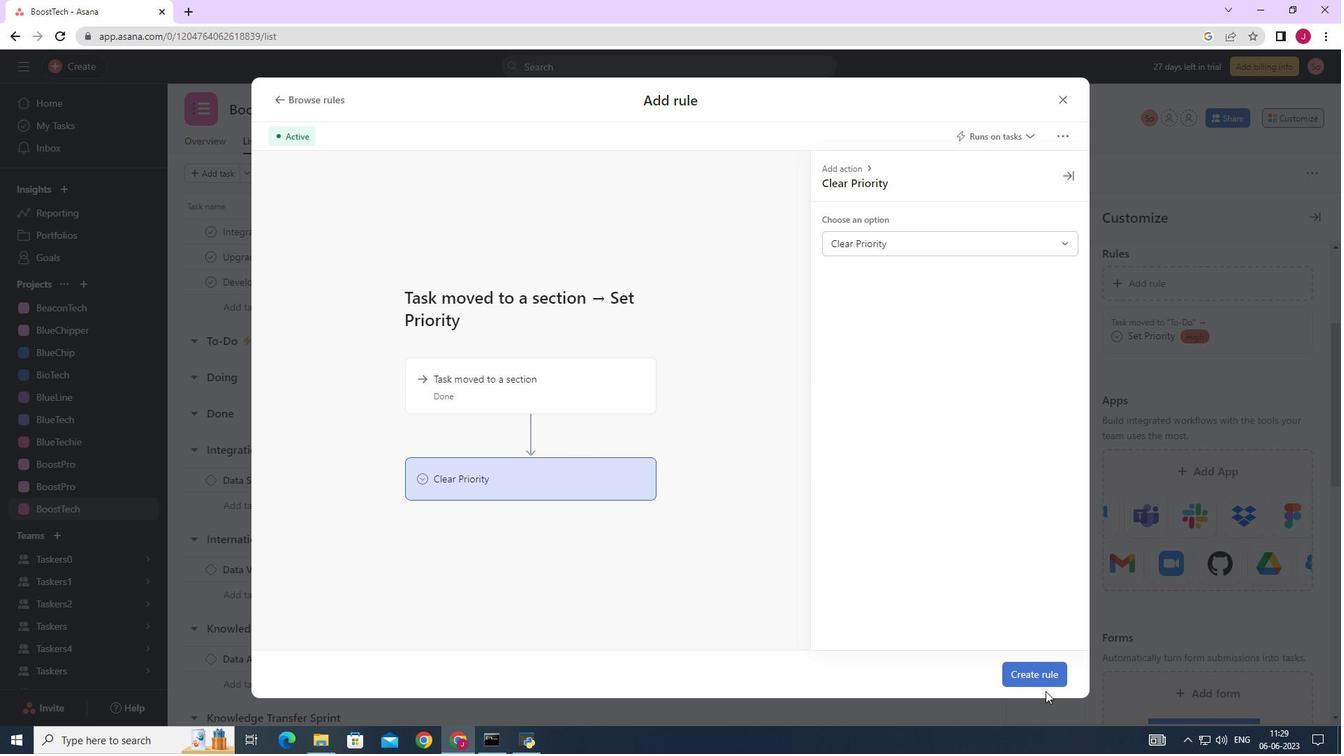 
Action: Mouse pressed left at (1037, 672)
Screenshot: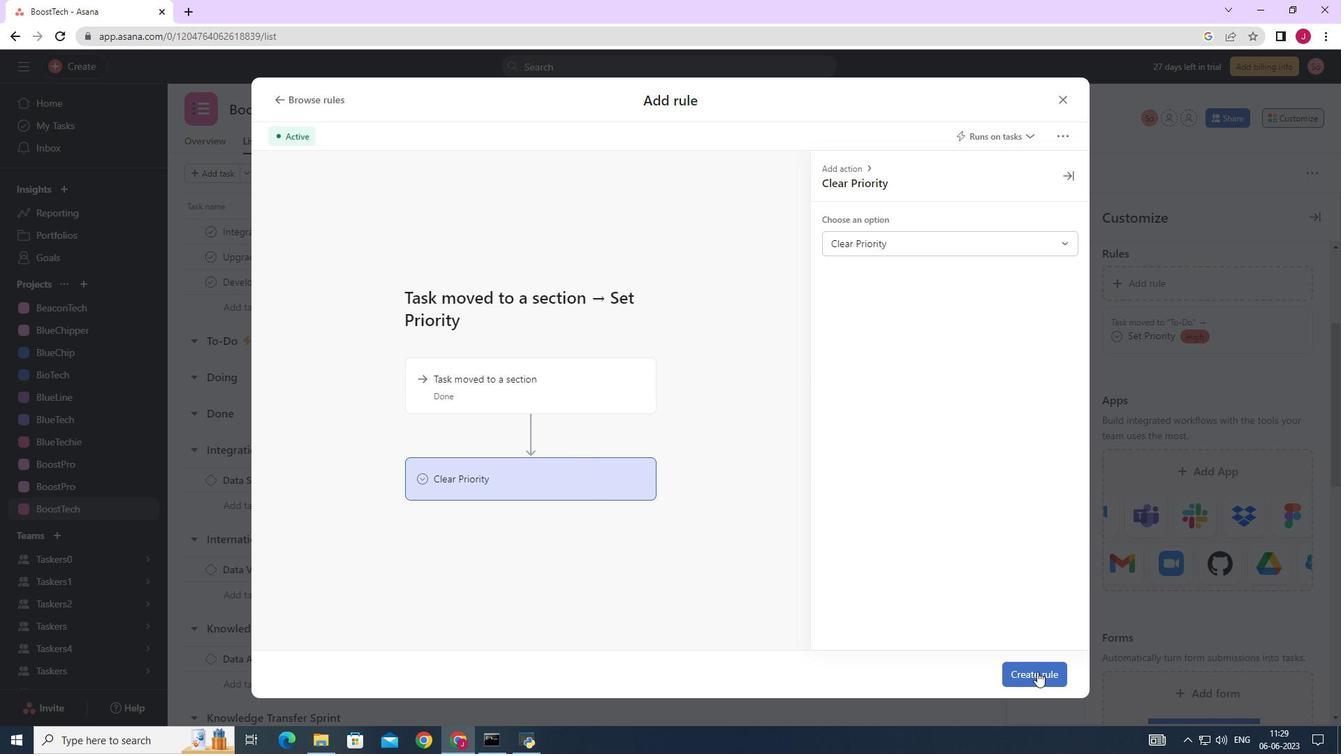 
Action: Mouse moved to (1314, 220)
Screenshot: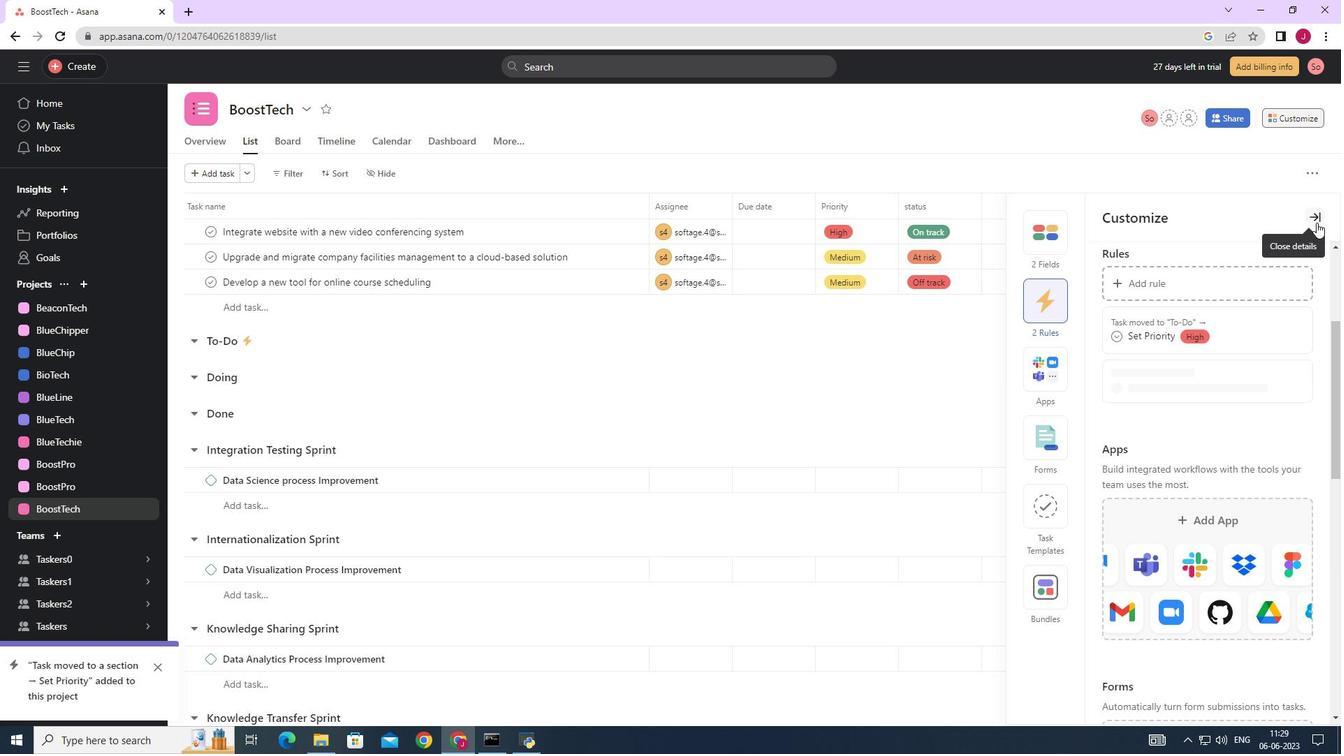 
Action: Mouse pressed left at (1314, 220)
Screenshot: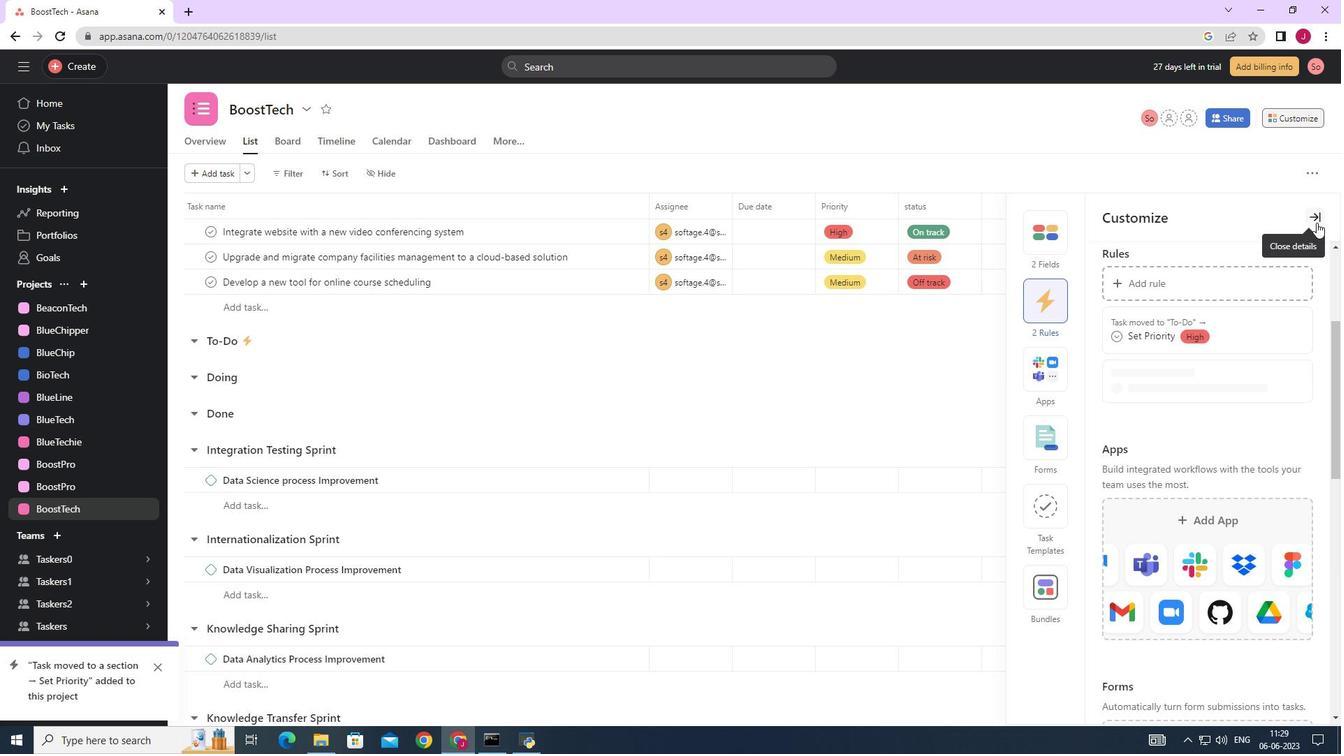 
